Task: Add Starborough Sauvignon Blanc to the cart.
Action: Mouse moved to (786, 268)
Screenshot: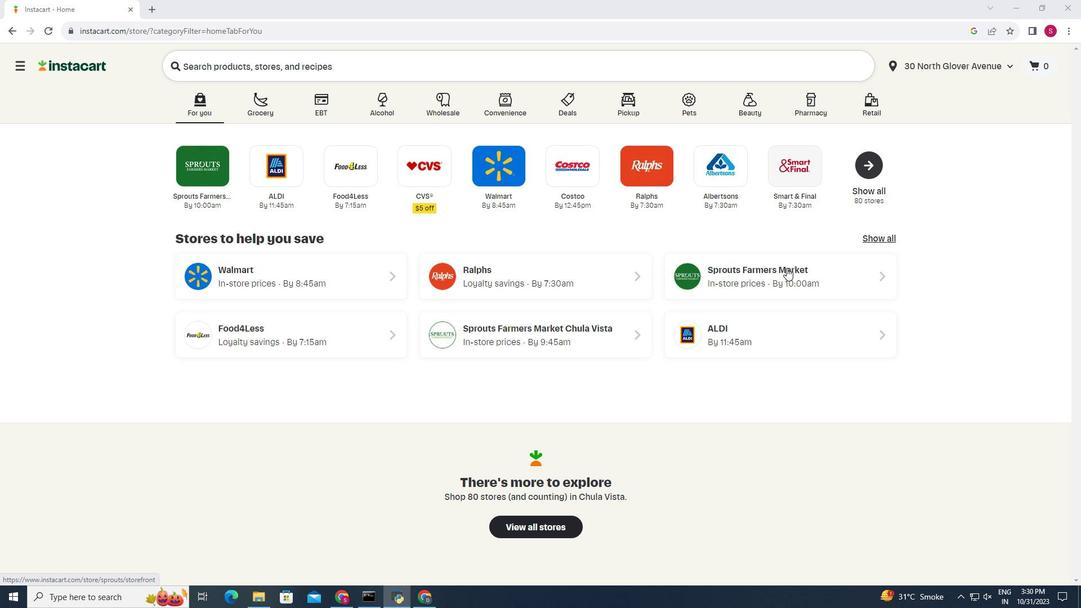 
Action: Mouse pressed left at (786, 268)
Screenshot: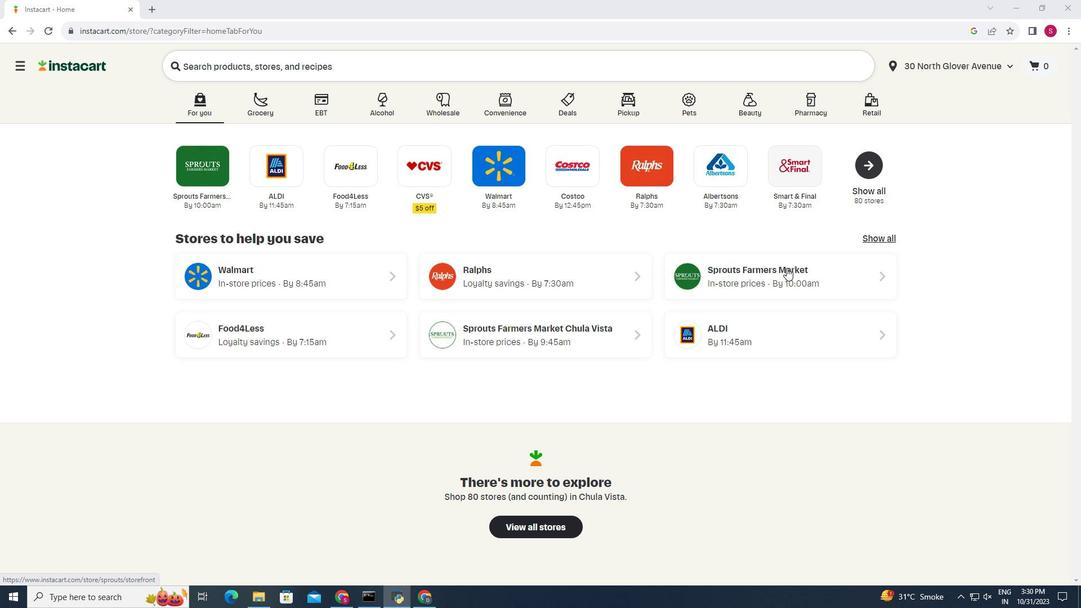 
Action: Mouse moved to (33, 535)
Screenshot: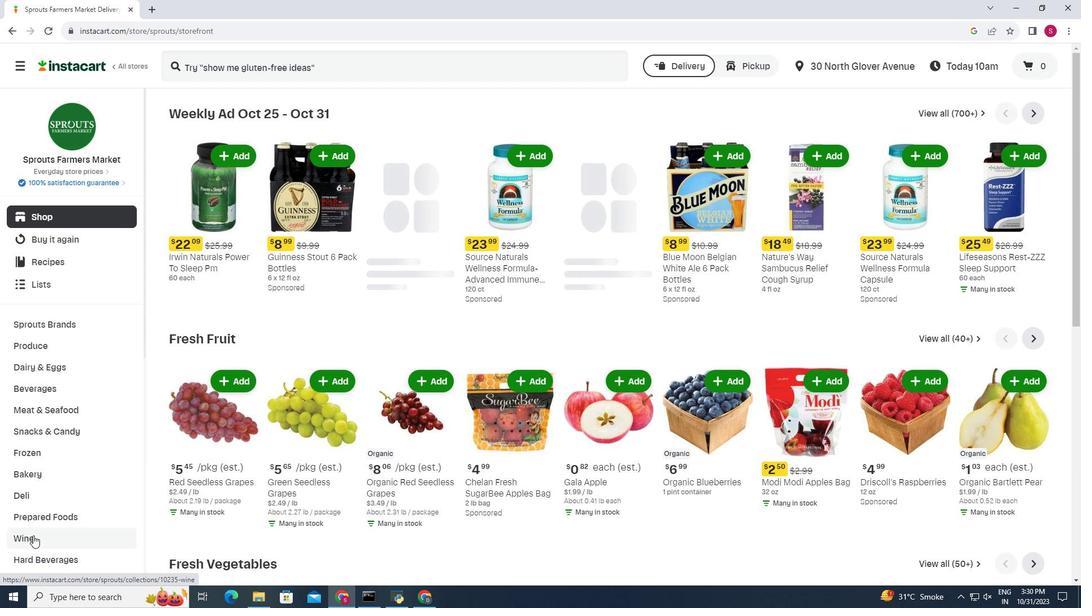 
Action: Mouse pressed left at (33, 535)
Screenshot: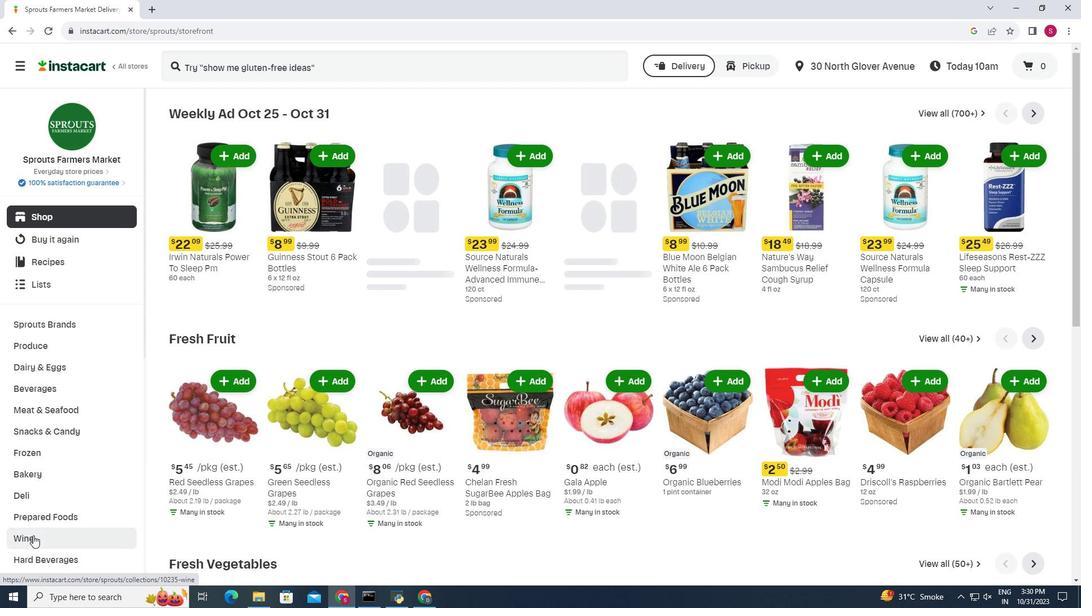 
Action: Mouse moved to (295, 131)
Screenshot: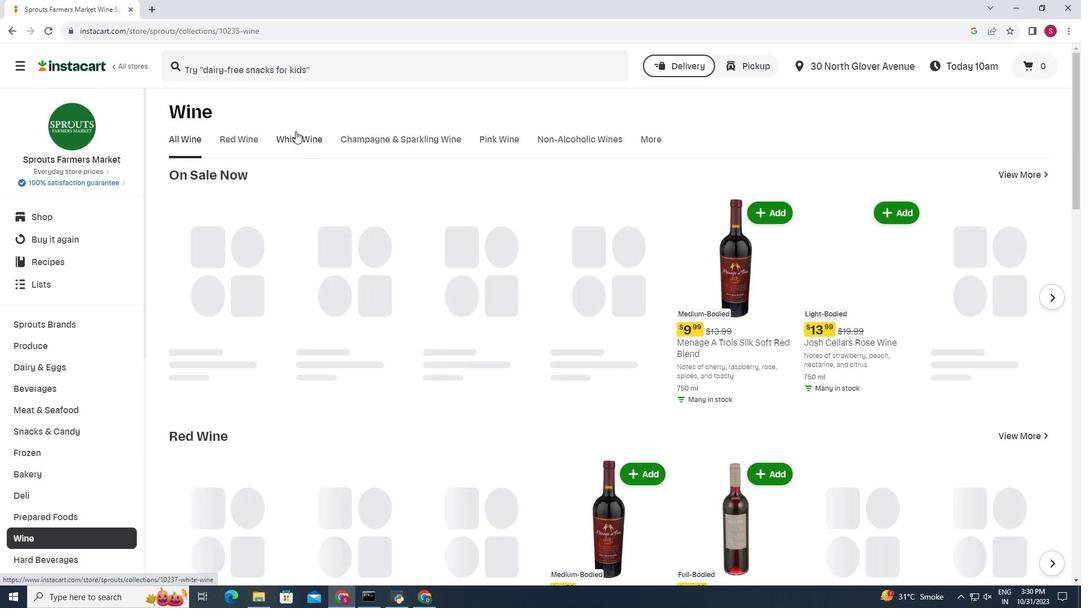 
Action: Mouse pressed left at (295, 131)
Screenshot: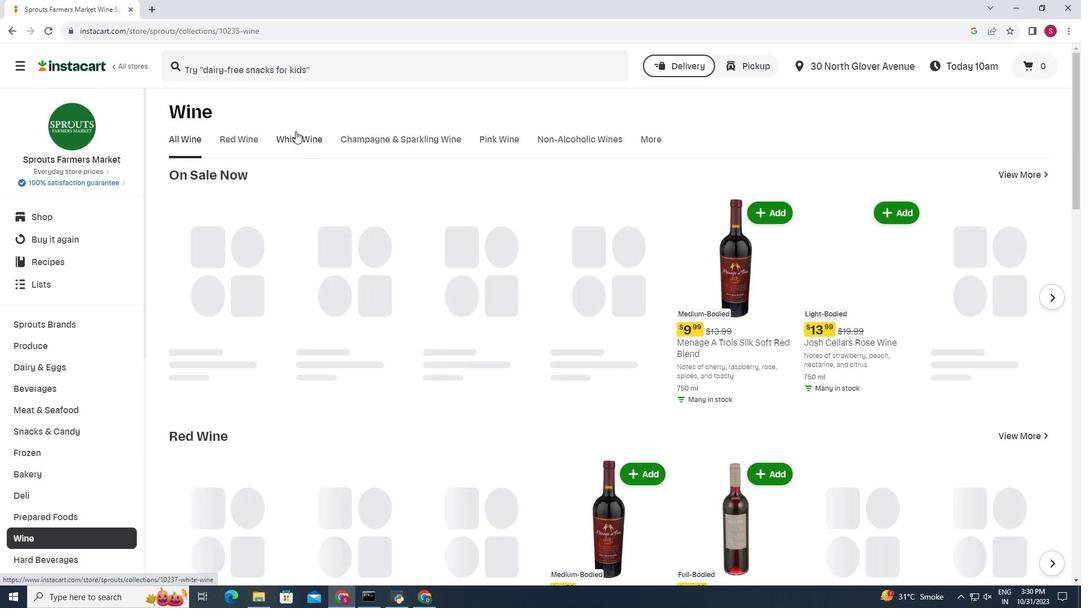 
Action: Mouse moved to (290, 143)
Screenshot: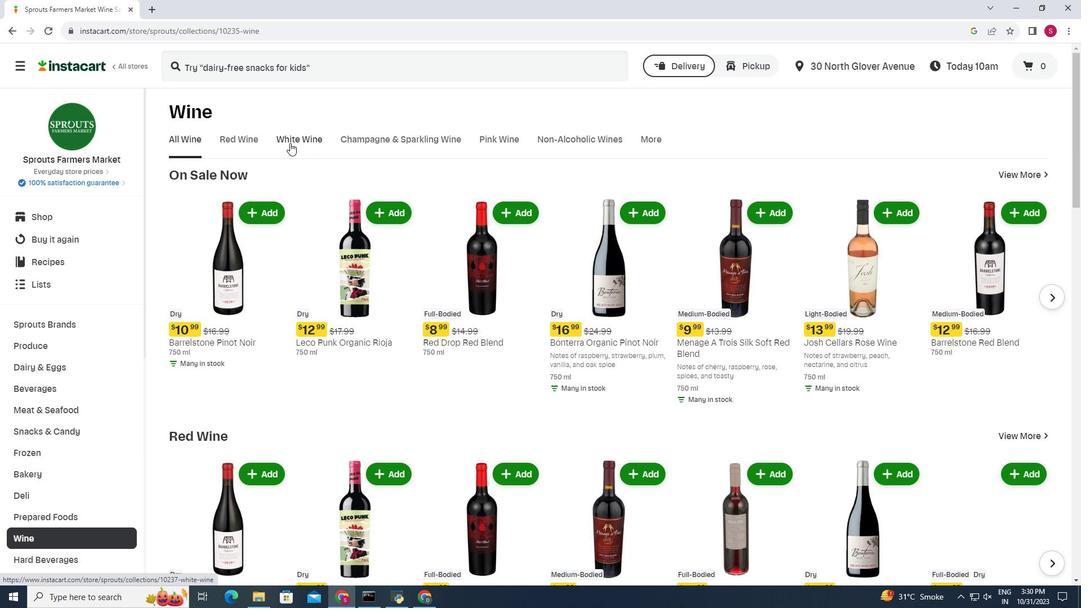 
Action: Mouse pressed left at (290, 143)
Screenshot: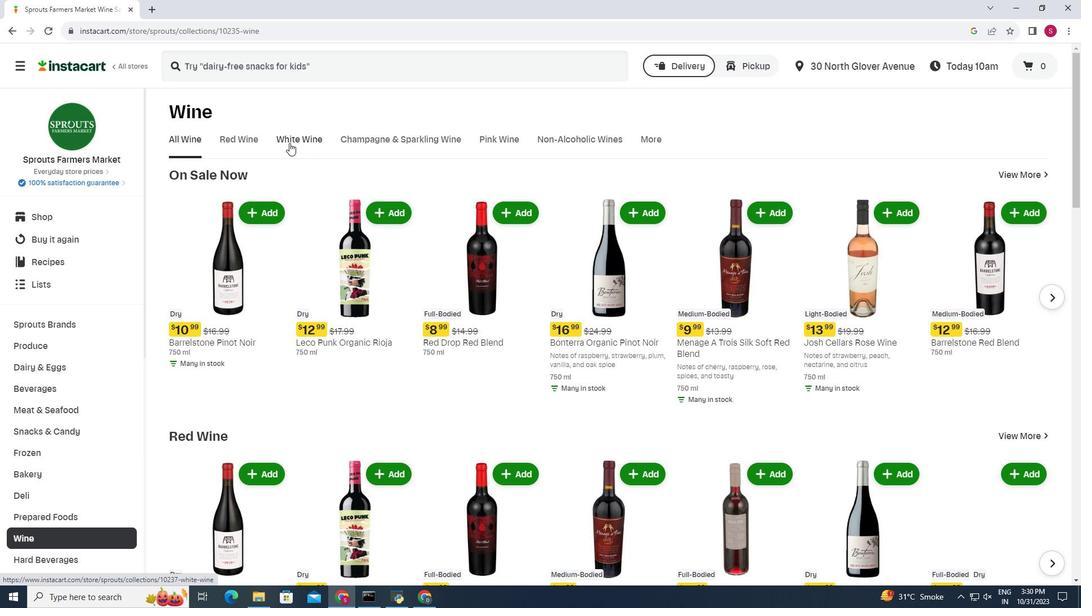 
Action: Mouse moved to (284, 201)
Screenshot: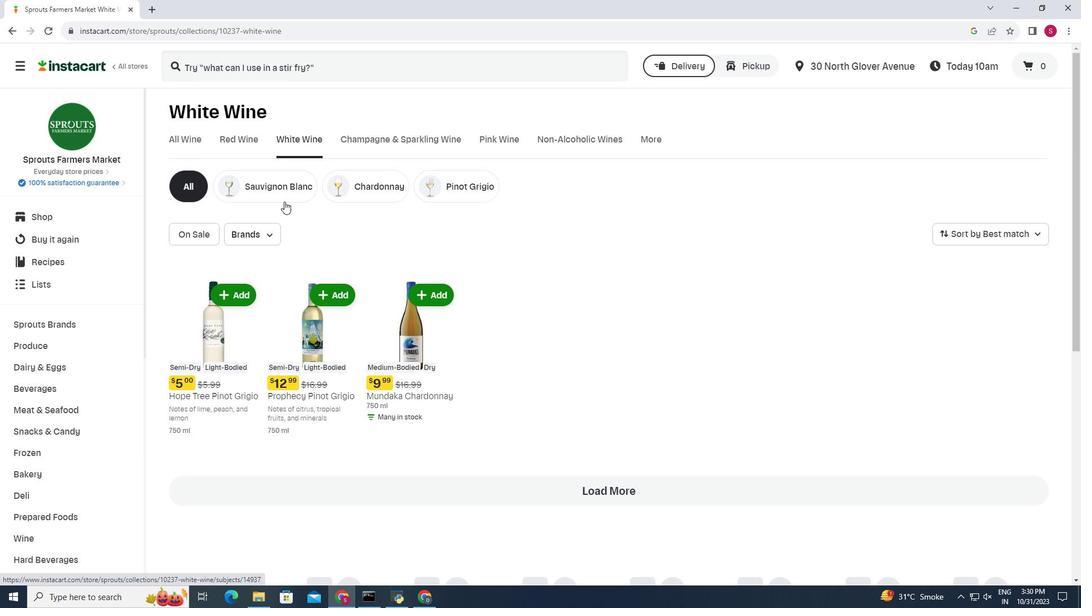 
Action: Mouse pressed left at (284, 201)
Screenshot: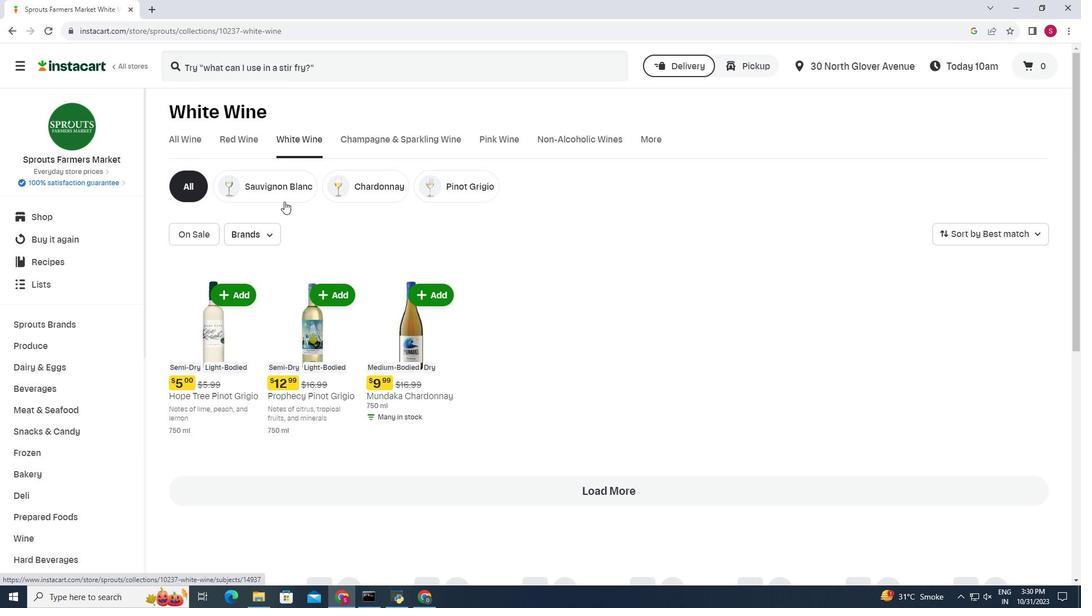
Action: Mouse moved to (656, 199)
Screenshot: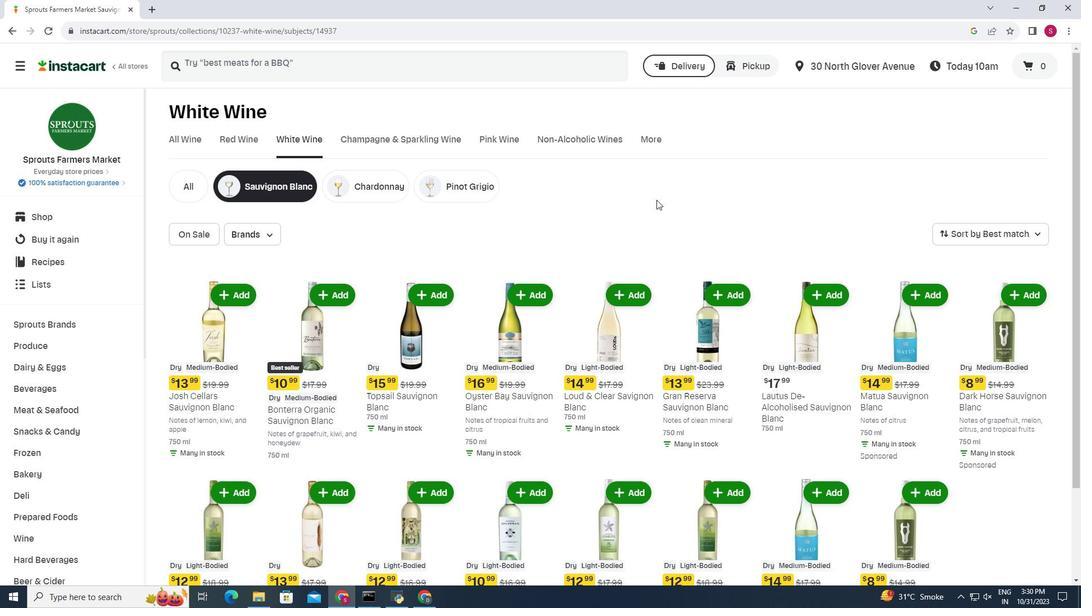 
Action: Mouse scrolled (656, 199) with delta (0, 0)
Screenshot: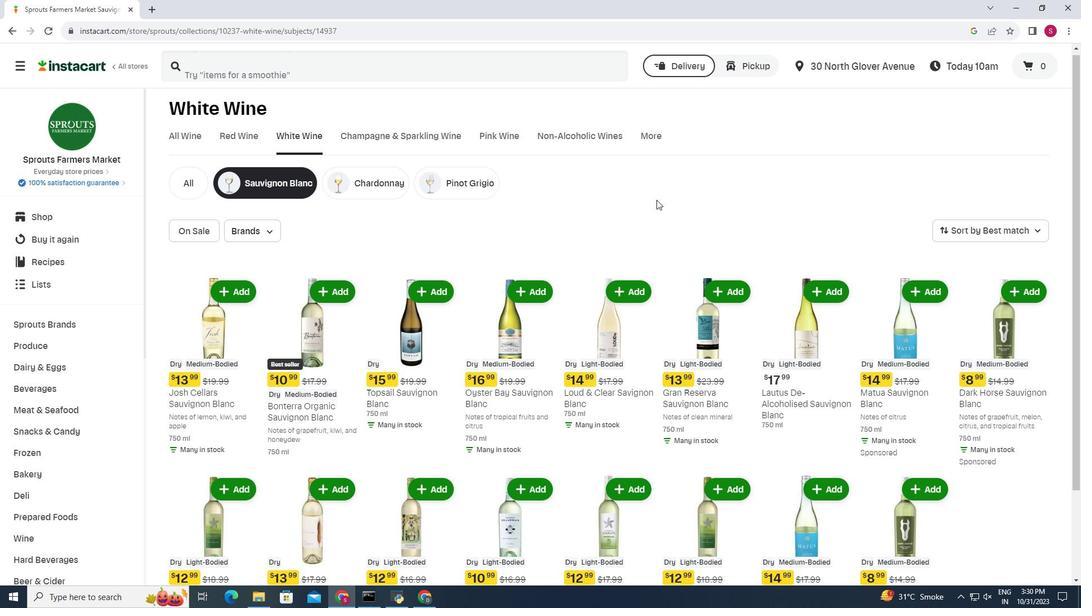 
Action: Mouse moved to (990, 292)
Screenshot: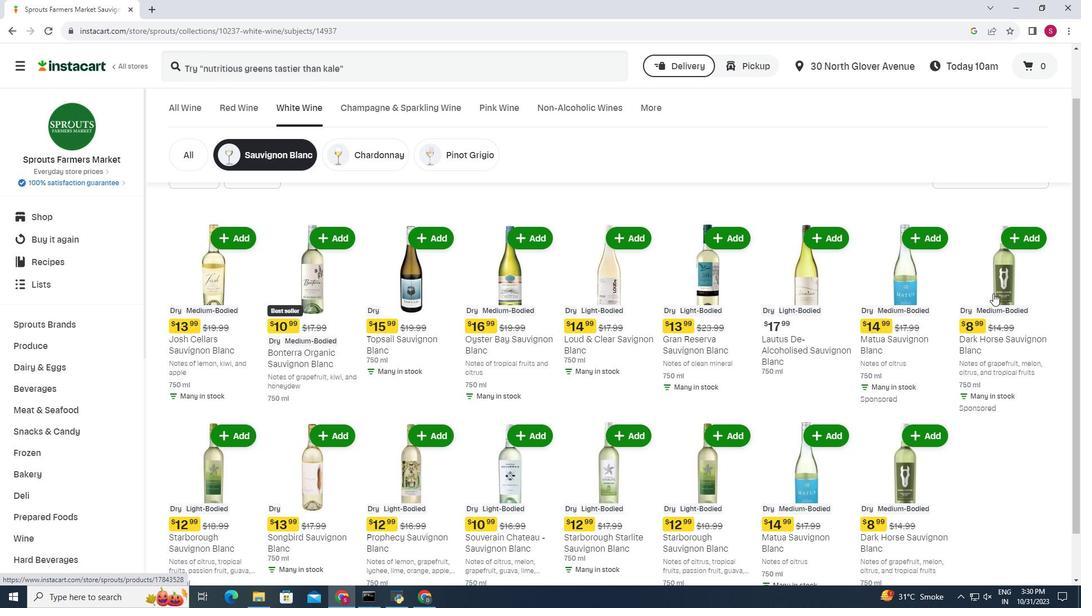 
Action: Mouse scrolled (990, 292) with delta (0, 0)
Screenshot: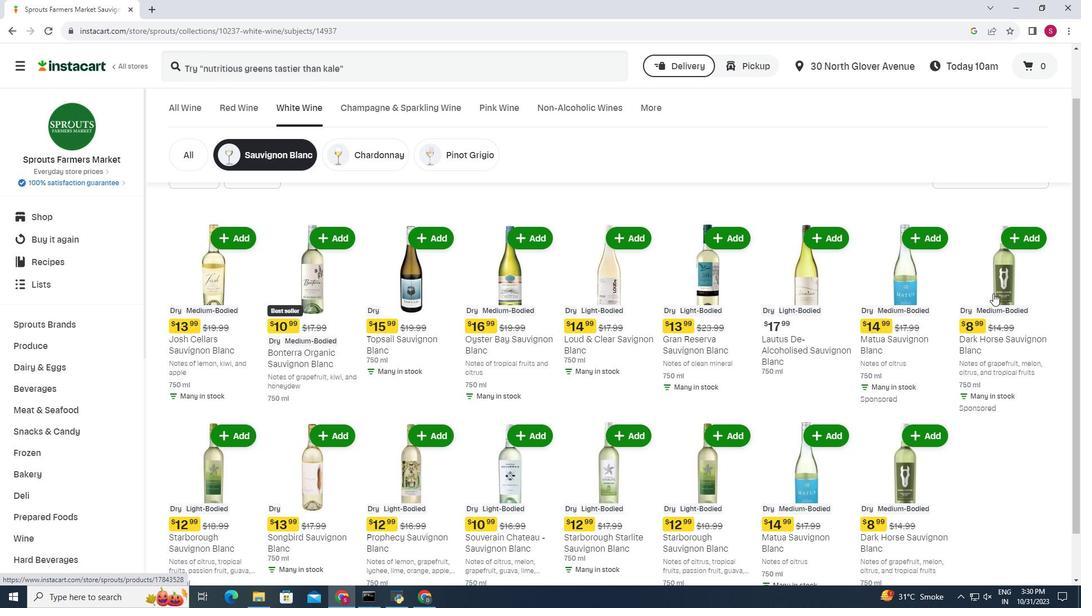 
Action: Mouse moved to (994, 293)
Screenshot: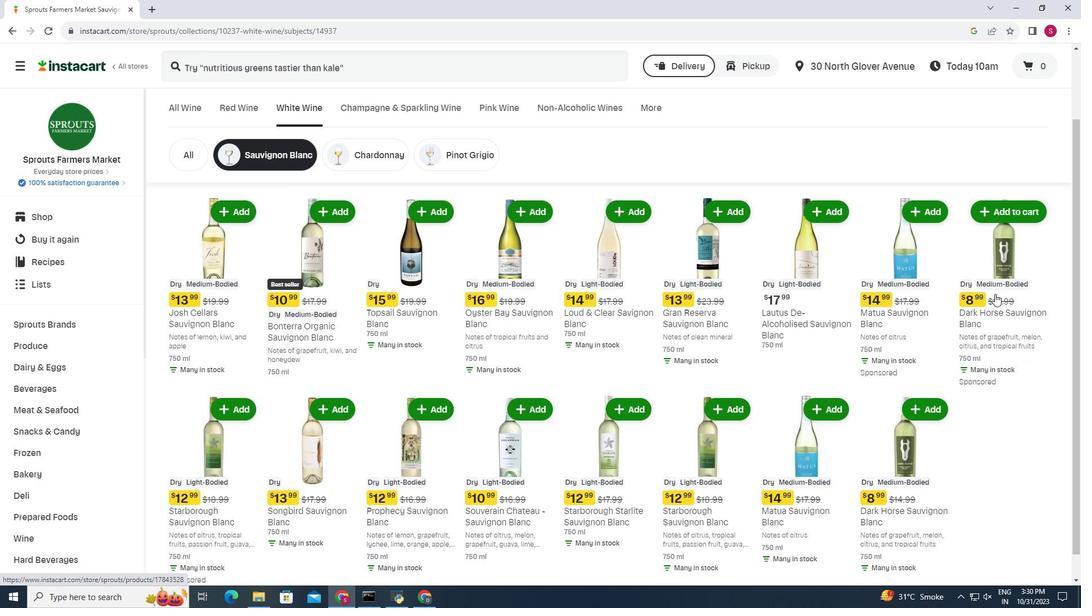 
Action: Mouse scrolled (994, 293) with delta (0, 0)
Screenshot: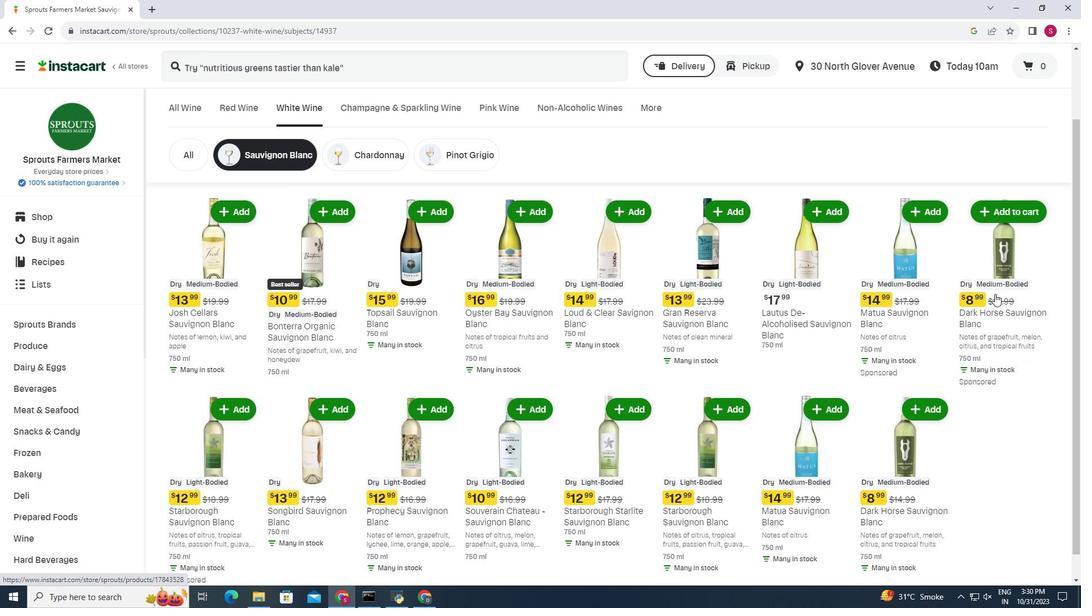 
Action: Mouse moved to (995, 293)
Screenshot: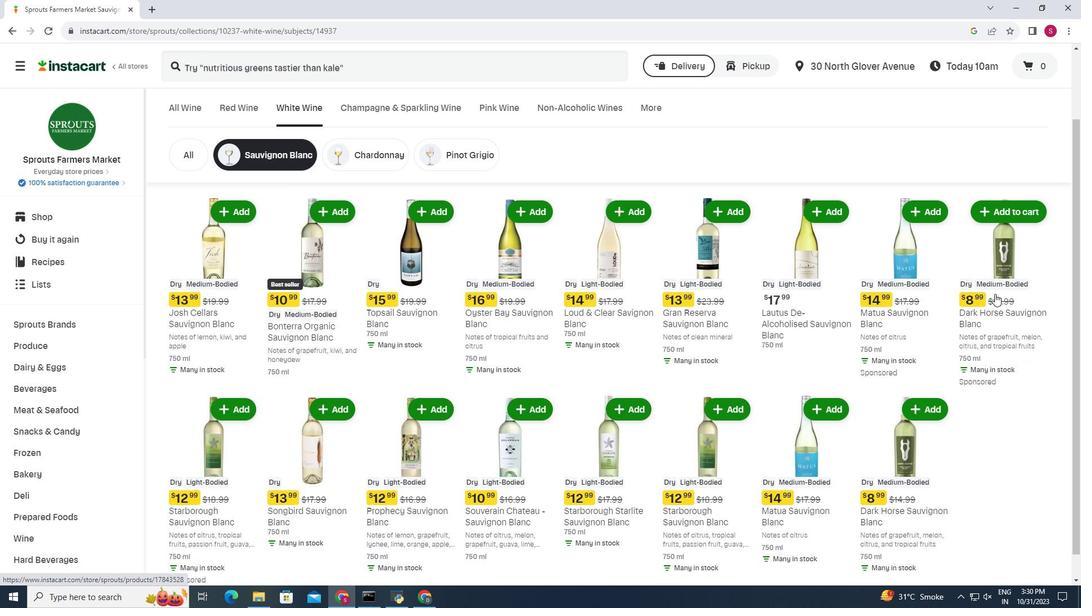 
Action: Mouse scrolled (995, 293) with delta (0, 0)
Screenshot: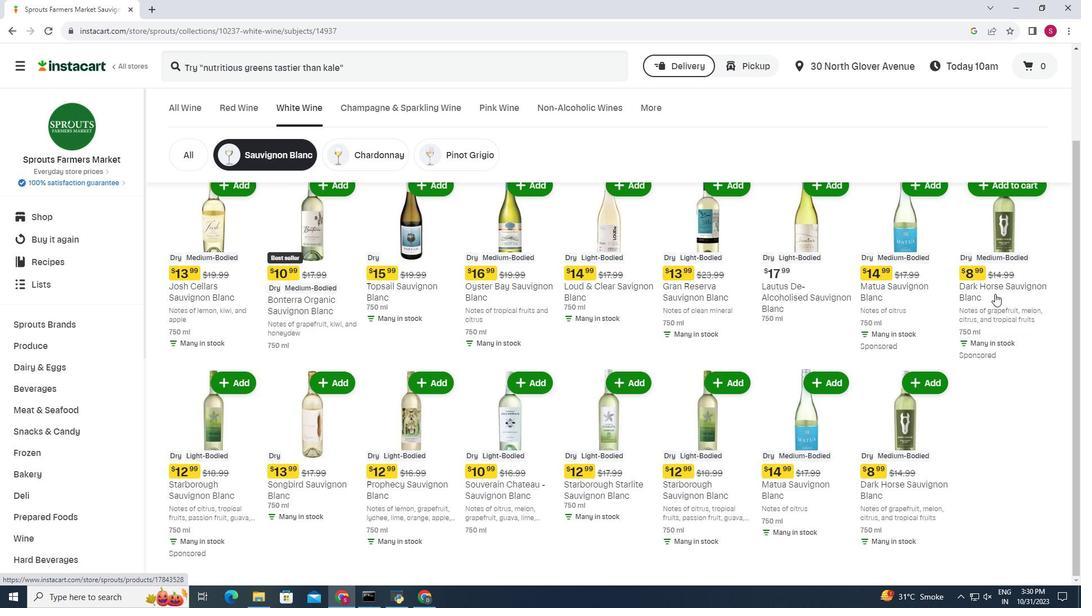 
Action: Mouse moved to (721, 381)
Screenshot: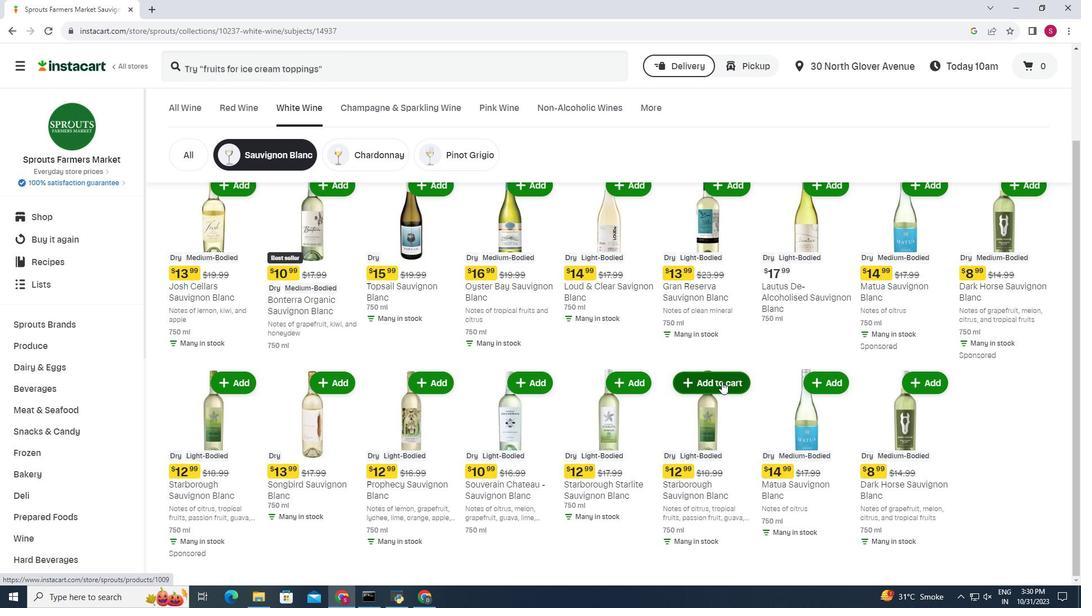 
Action: Mouse pressed left at (721, 381)
Screenshot: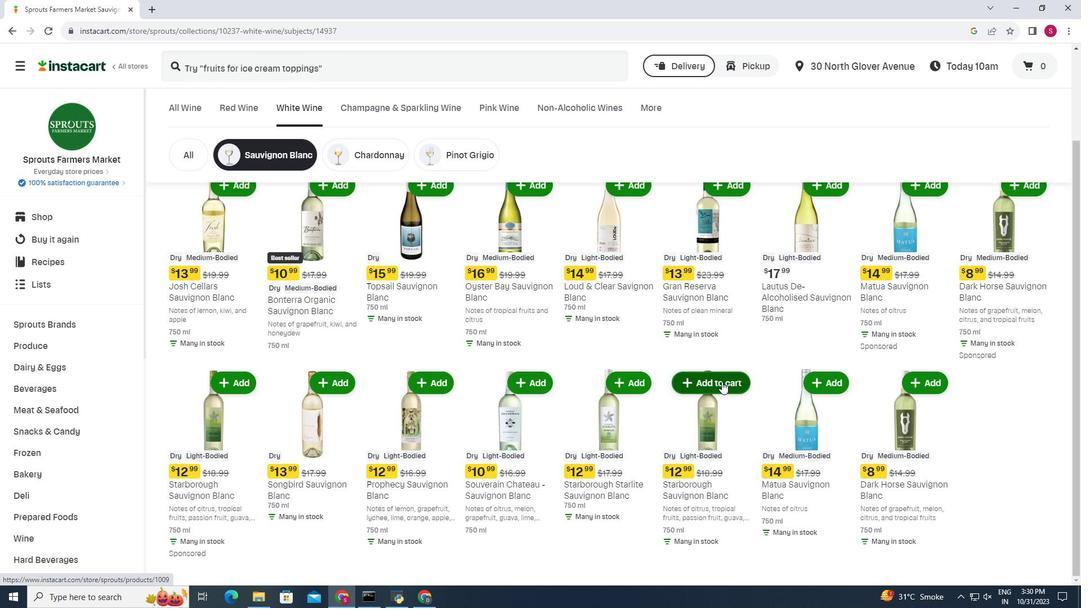 
Action: Mouse moved to (735, 344)
Screenshot: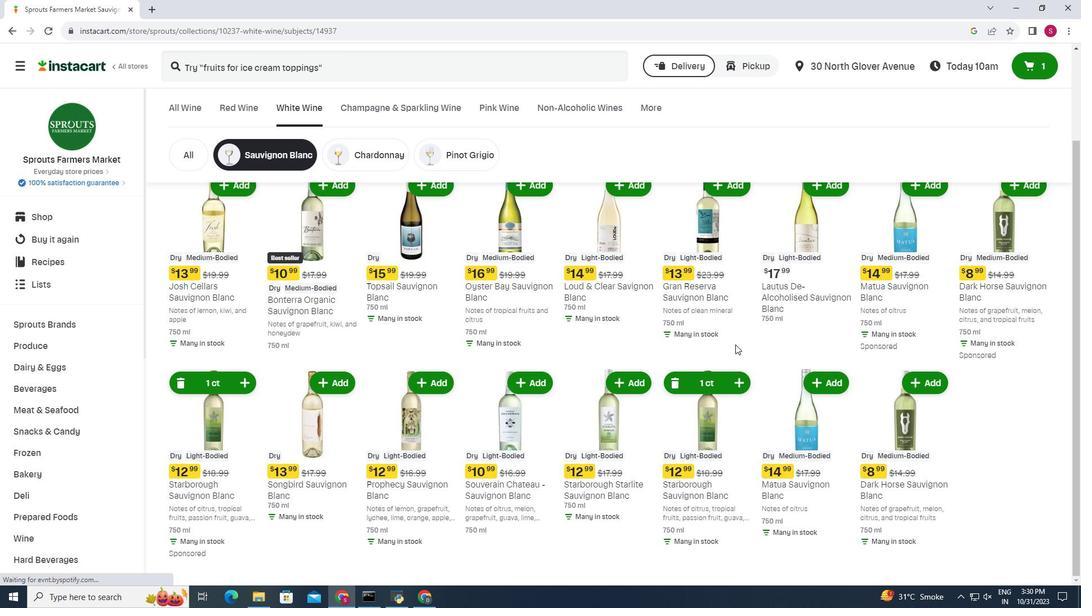 
